 Task: Set the bargraph position for the audio bar graph video to the top-right.
Action: Mouse moved to (105, 22)
Screenshot: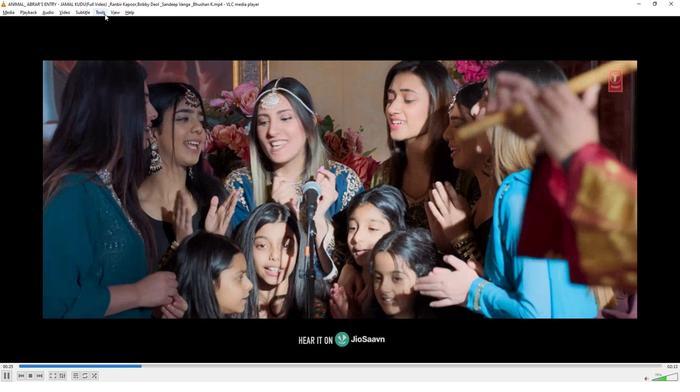 
Action: Mouse pressed left at (105, 22)
Screenshot: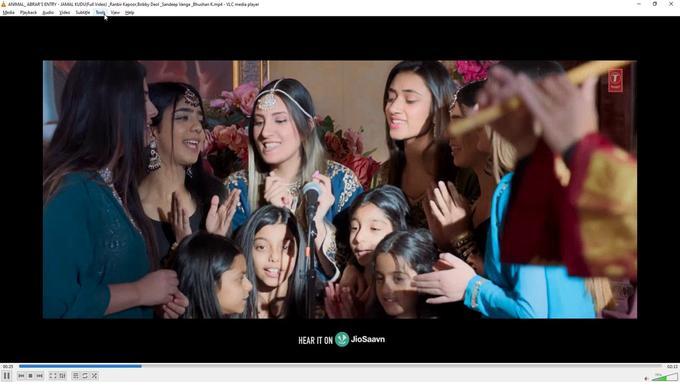 
Action: Mouse moved to (116, 96)
Screenshot: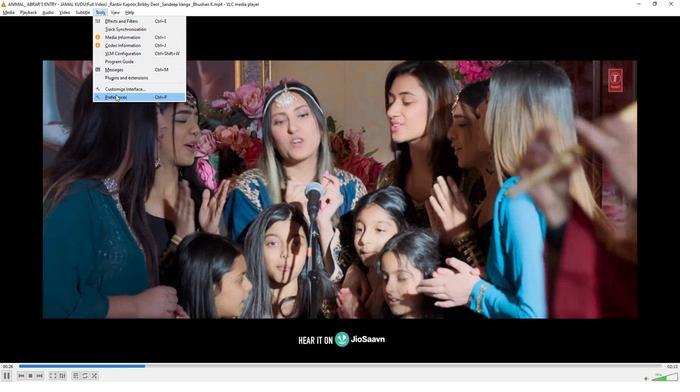 
Action: Mouse pressed left at (116, 96)
Screenshot: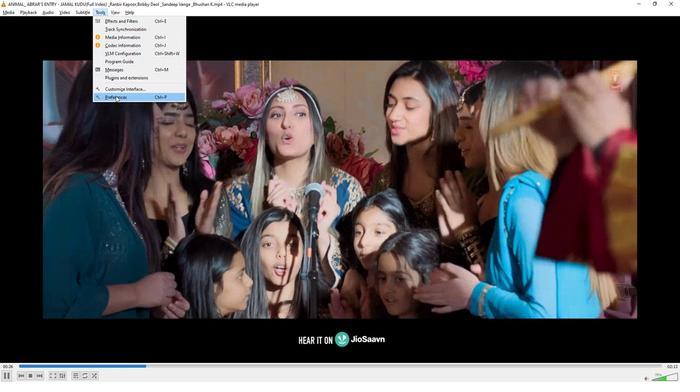
Action: Mouse moved to (132, 286)
Screenshot: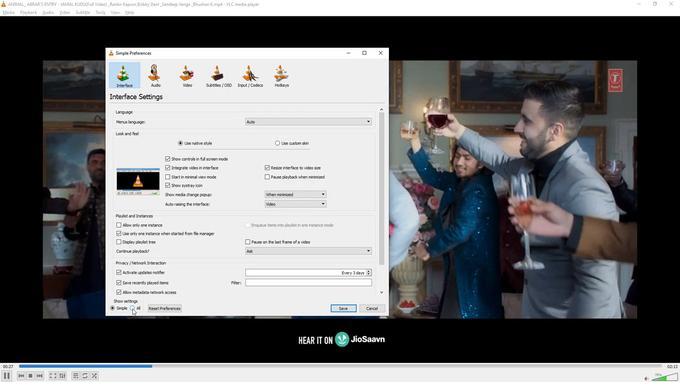 
Action: Mouse pressed left at (132, 286)
Screenshot: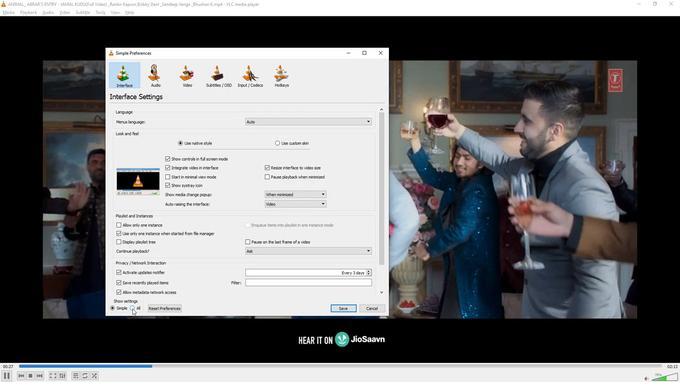 
Action: Mouse moved to (140, 225)
Screenshot: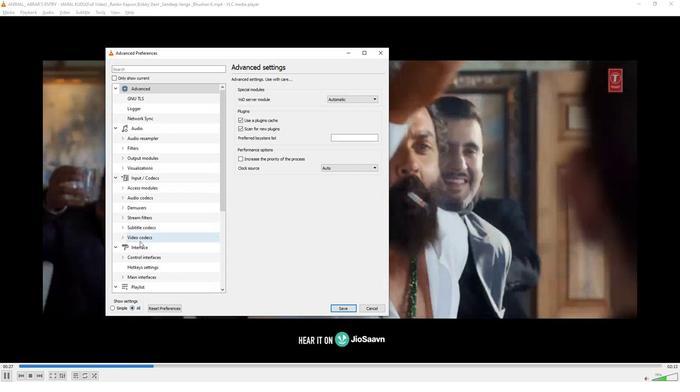 
Action: Mouse scrolled (140, 225) with delta (0, 0)
Screenshot: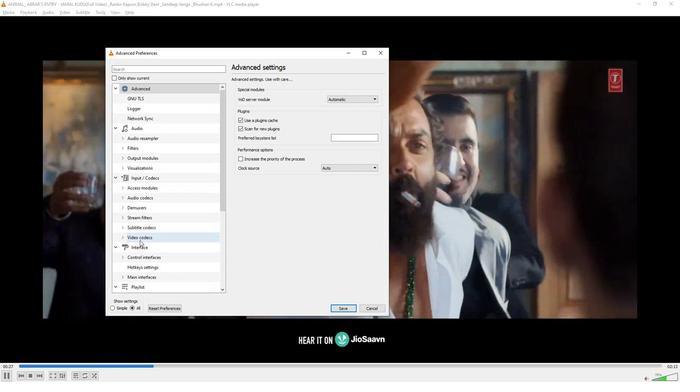 
Action: Mouse scrolled (140, 225) with delta (0, 0)
Screenshot: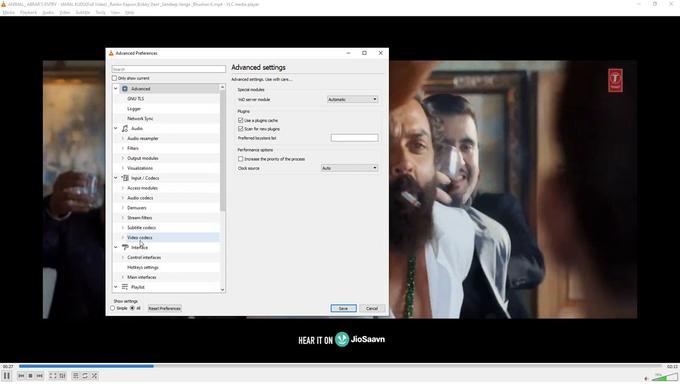 
Action: Mouse scrolled (140, 225) with delta (0, 0)
Screenshot: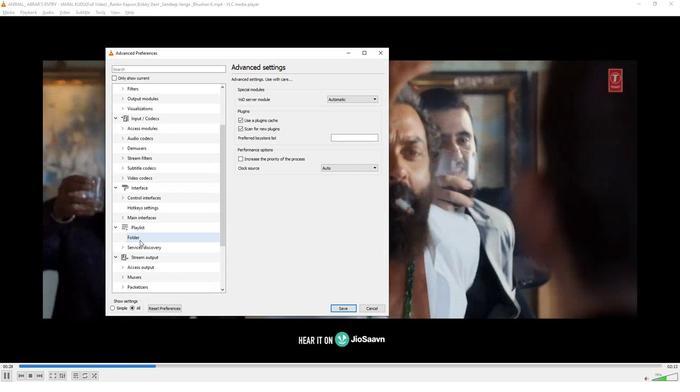 
Action: Mouse scrolled (140, 225) with delta (0, 0)
Screenshot: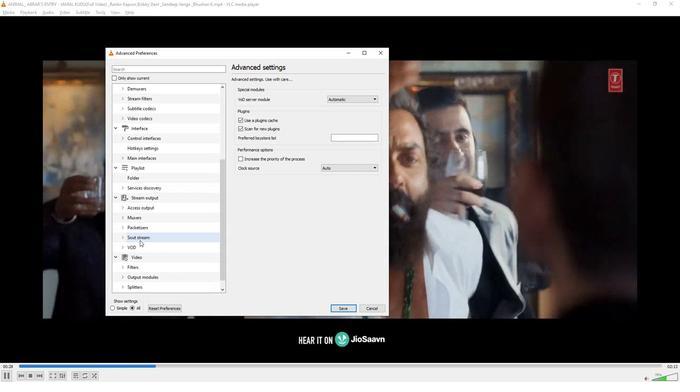 
Action: Mouse moved to (140, 225)
Screenshot: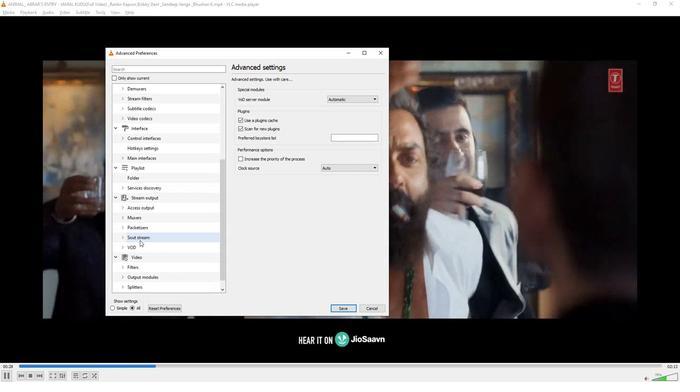 
Action: Mouse scrolled (140, 225) with delta (0, 0)
Screenshot: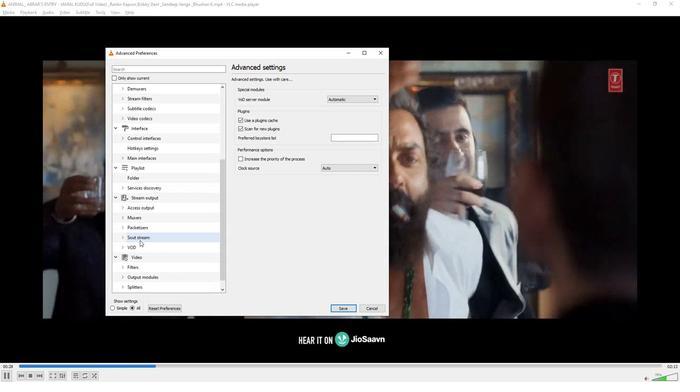 
Action: Mouse scrolled (140, 225) with delta (0, 0)
Screenshot: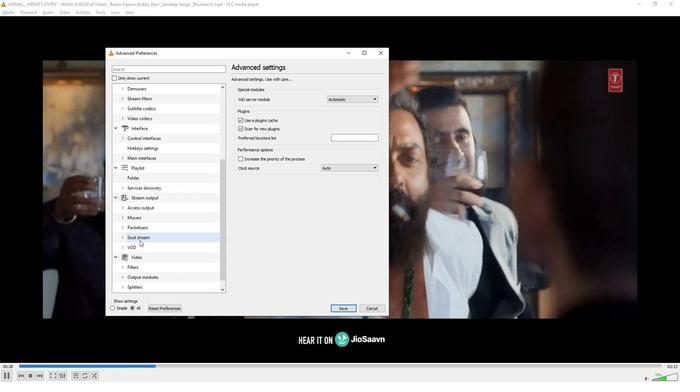 
Action: Mouse scrolled (140, 225) with delta (0, 0)
Screenshot: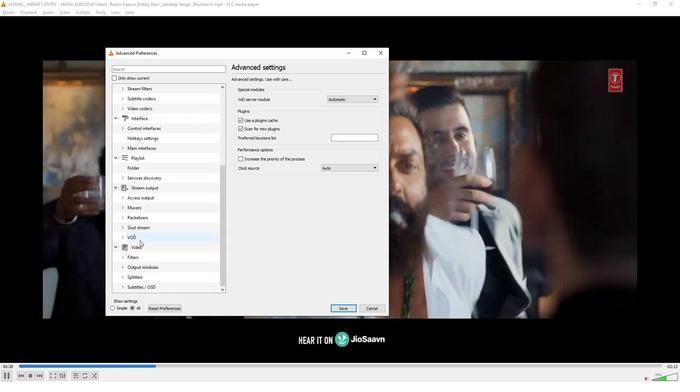 
Action: Mouse moved to (123, 267)
Screenshot: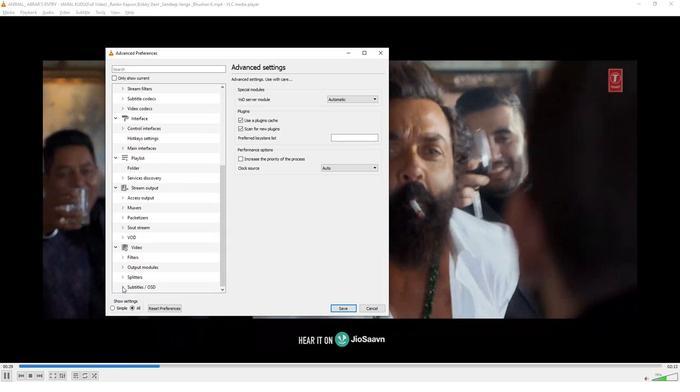 
Action: Mouse pressed left at (123, 267)
Screenshot: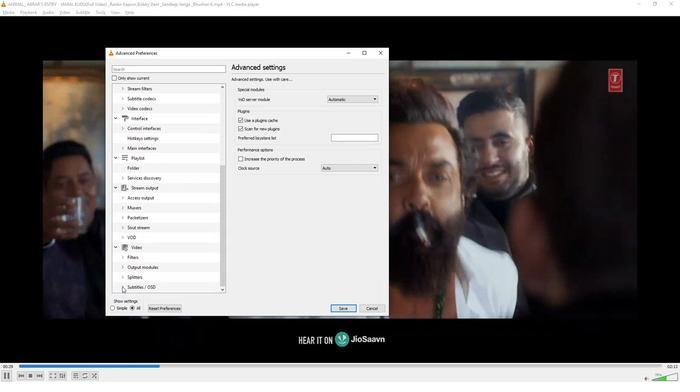 
Action: Mouse moved to (140, 249)
Screenshot: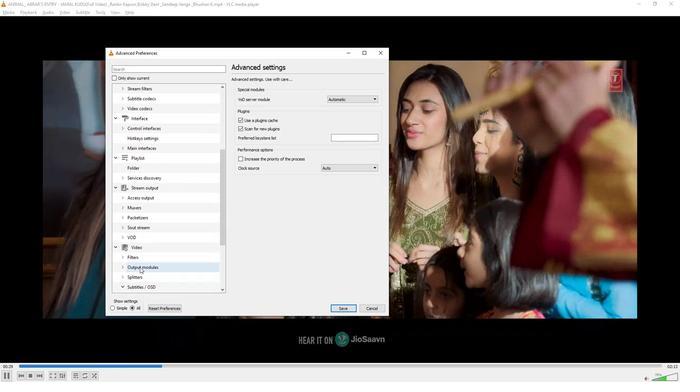
Action: Mouse scrolled (140, 249) with delta (0, 0)
Screenshot: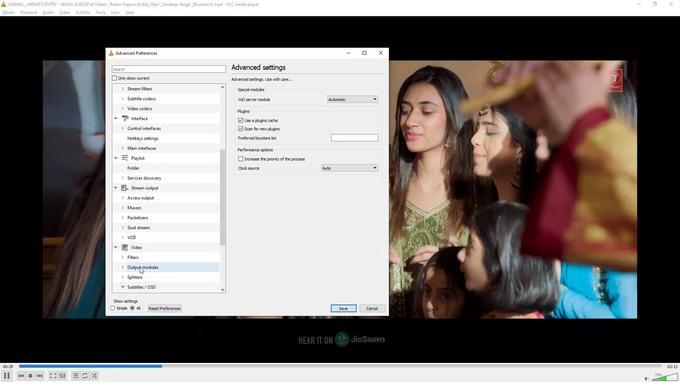 
Action: Mouse scrolled (140, 249) with delta (0, 0)
Screenshot: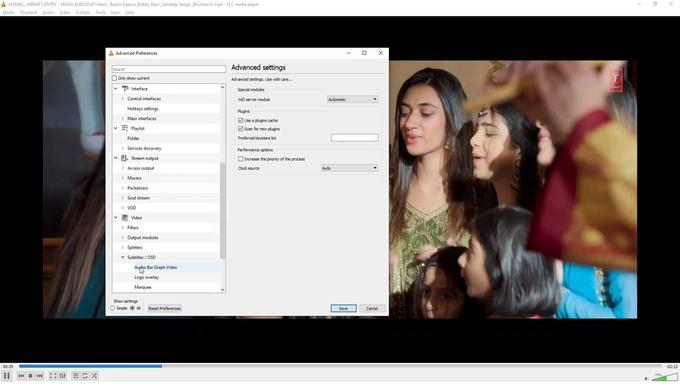 
Action: Mouse scrolled (140, 249) with delta (0, 0)
Screenshot: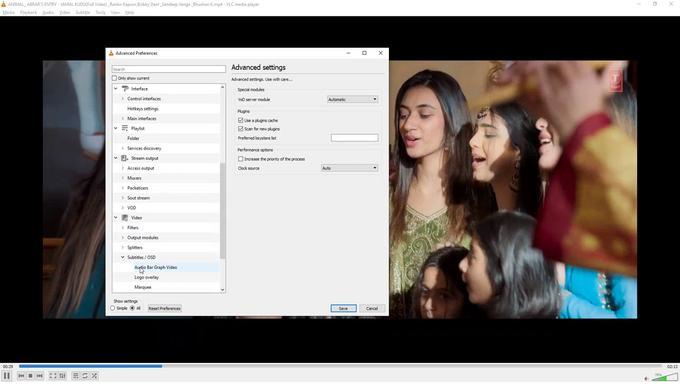 
Action: Mouse scrolled (140, 249) with delta (0, 0)
Screenshot: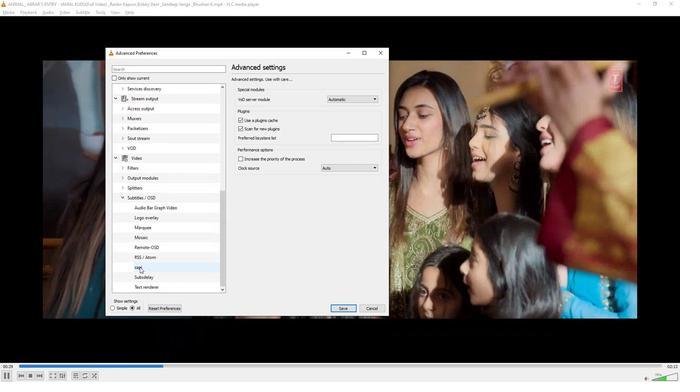 
Action: Mouse scrolled (140, 249) with delta (0, 0)
Screenshot: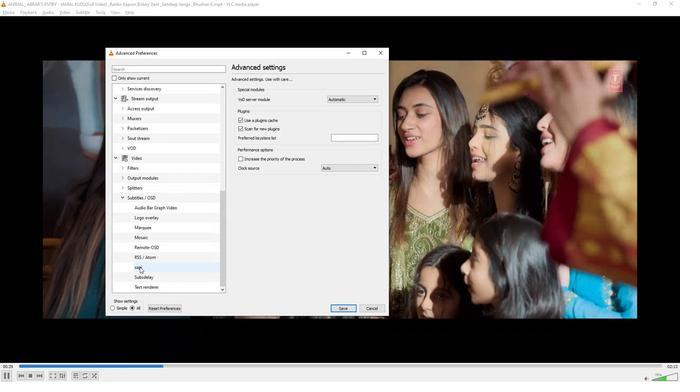 
Action: Mouse moved to (156, 195)
Screenshot: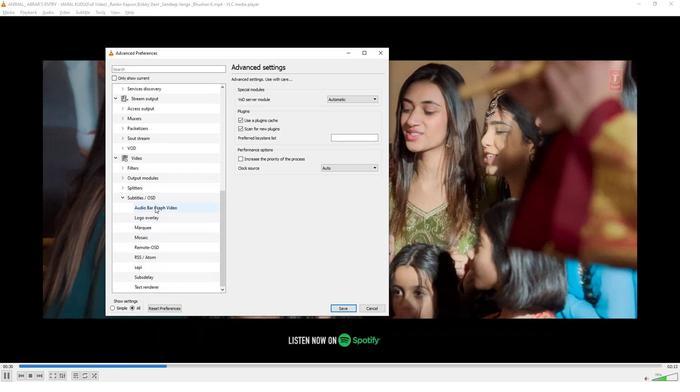 
Action: Mouse pressed left at (156, 195)
Screenshot: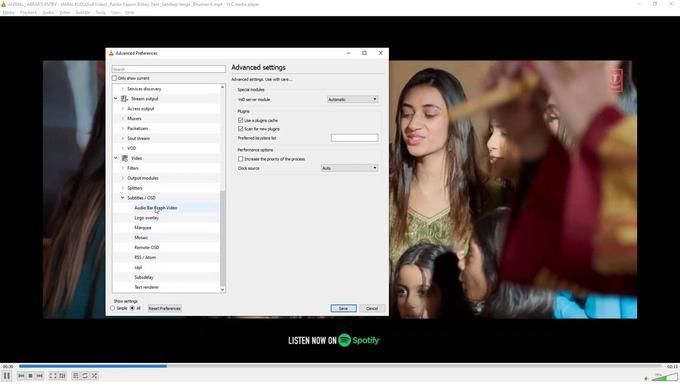 
Action: Mouse moved to (377, 115)
Screenshot: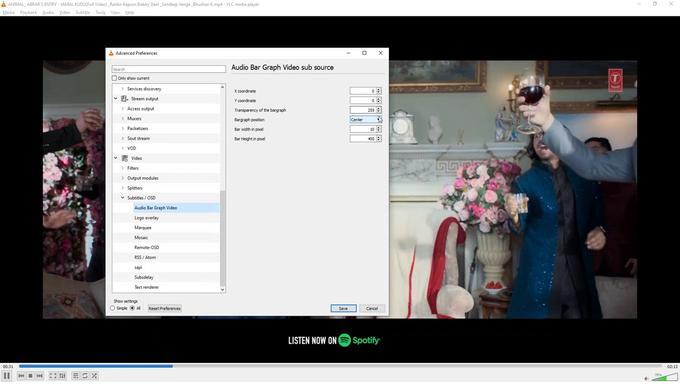 
Action: Mouse pressed left at (377, 115)
Screenshot: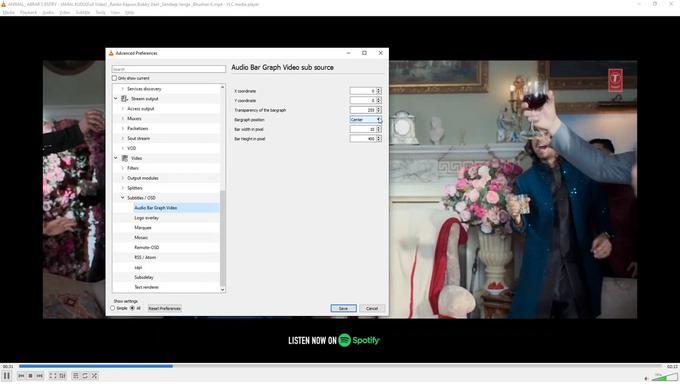 
Action: Mouse moved to (363, 147)
Screenshot: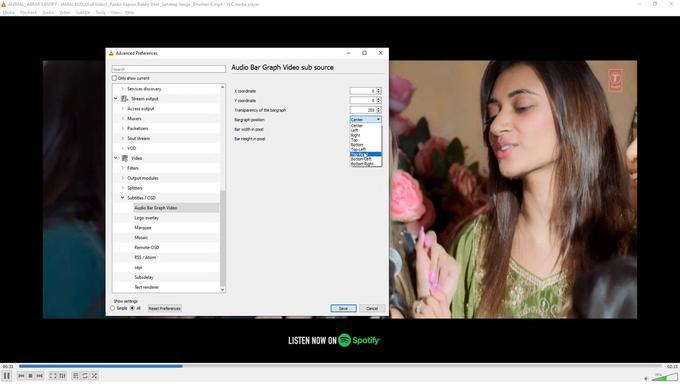 
Action: Mouse pressed left at (363, 147)
Screenshot: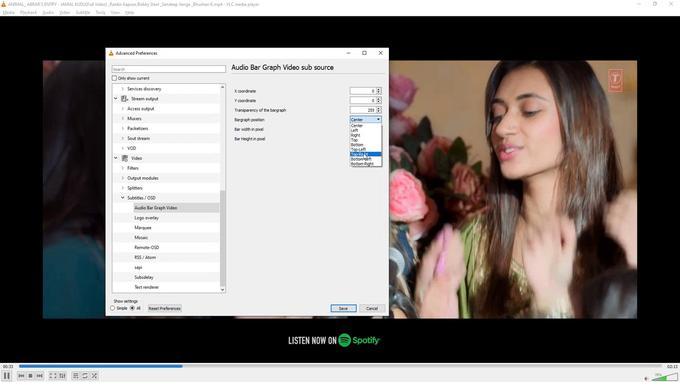 
Action: Mouse moved to (300, 180)
Screenshot: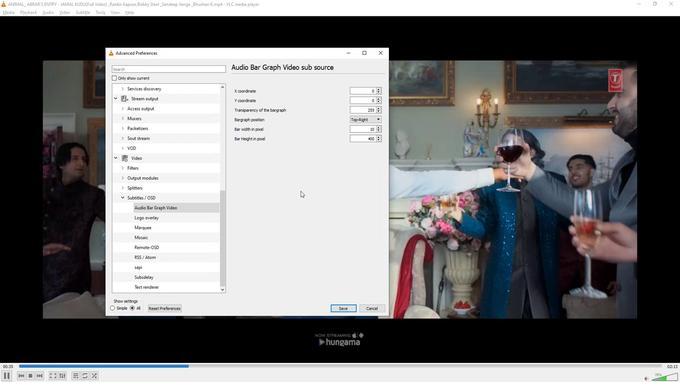 
